 Task: Forward email with the signature Chloe Collins with the subject 'Partnership proposal' from softage.1@softage.net to 'softage.9@softage.net' with the message 'I would like to schedule a meeting to discuss the latest developments in the project.'
Action: Mouse moved to (939, 195)
Screenshot: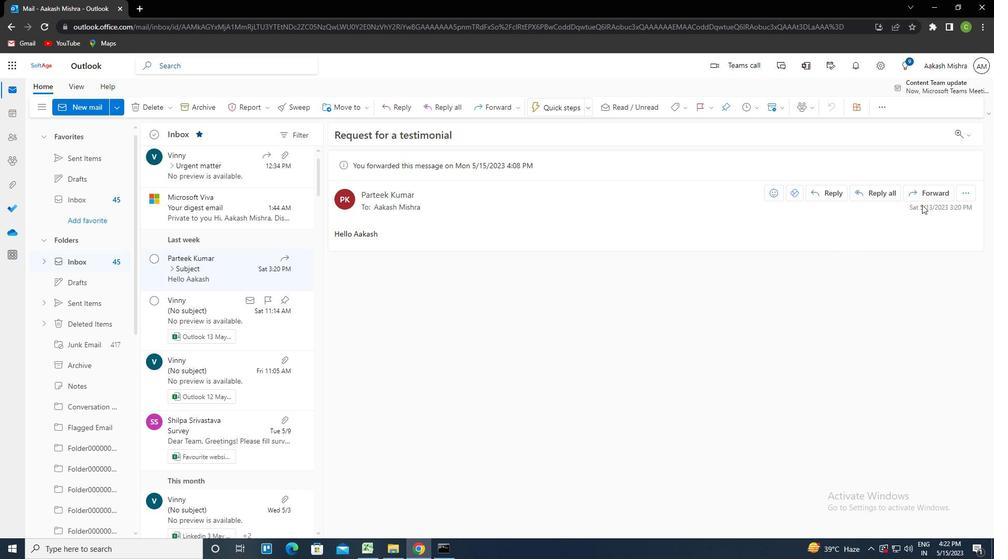 
Action: Mouse pressed left at (939, 195)
Screenshot: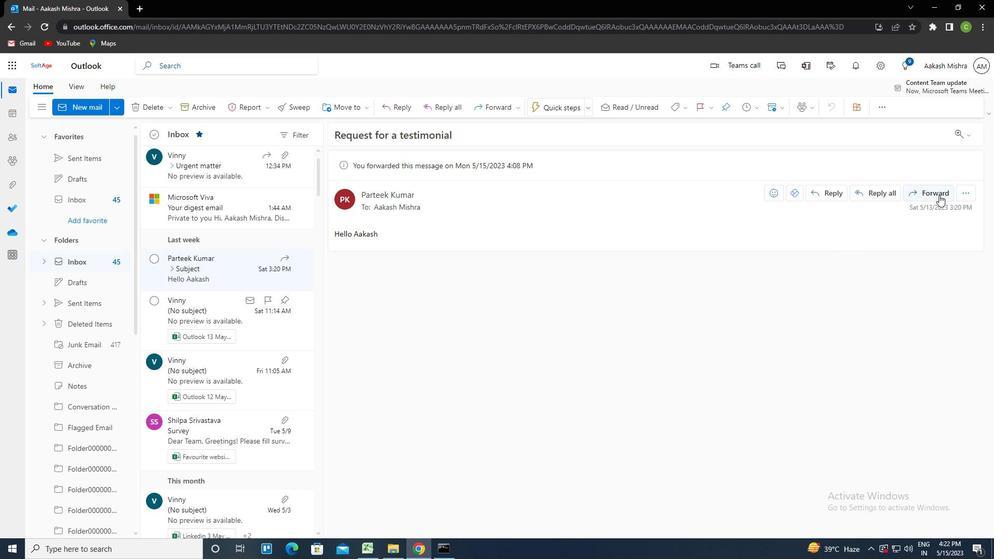 
Action: Mouse moved to (670, 109)
Screenshot: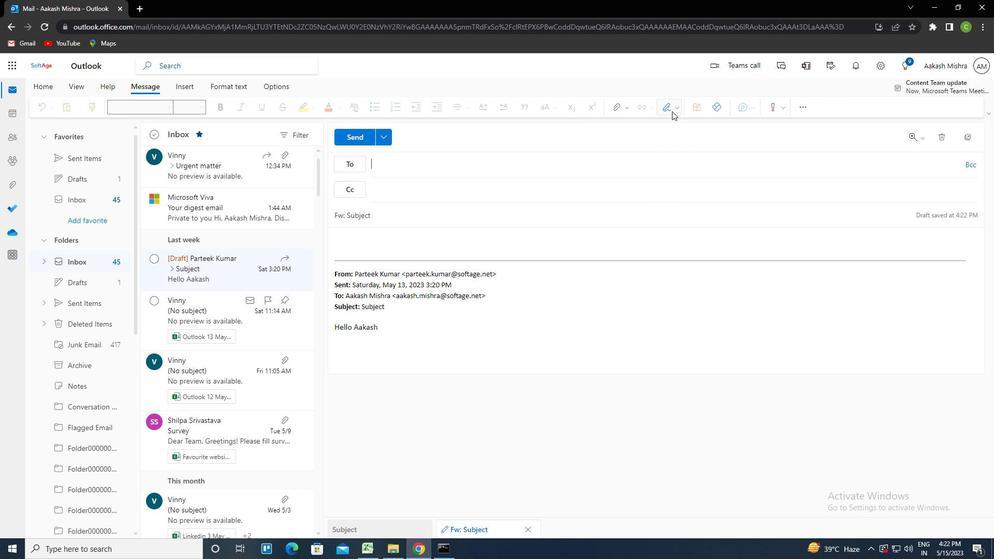 
Action: Mouse pressed left at (670, 109)
Screenshot: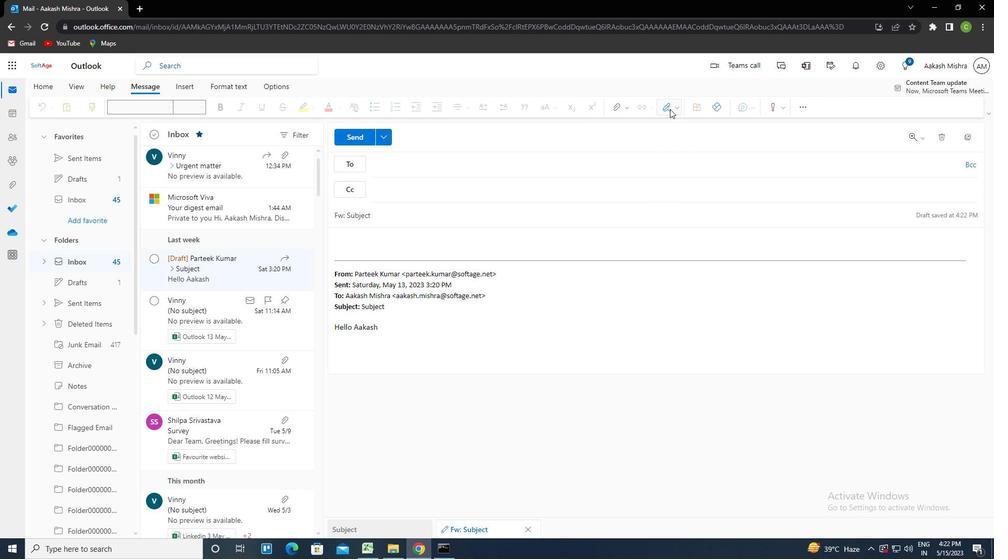
Action: Mouse moved to (653, 147)
Screenshot: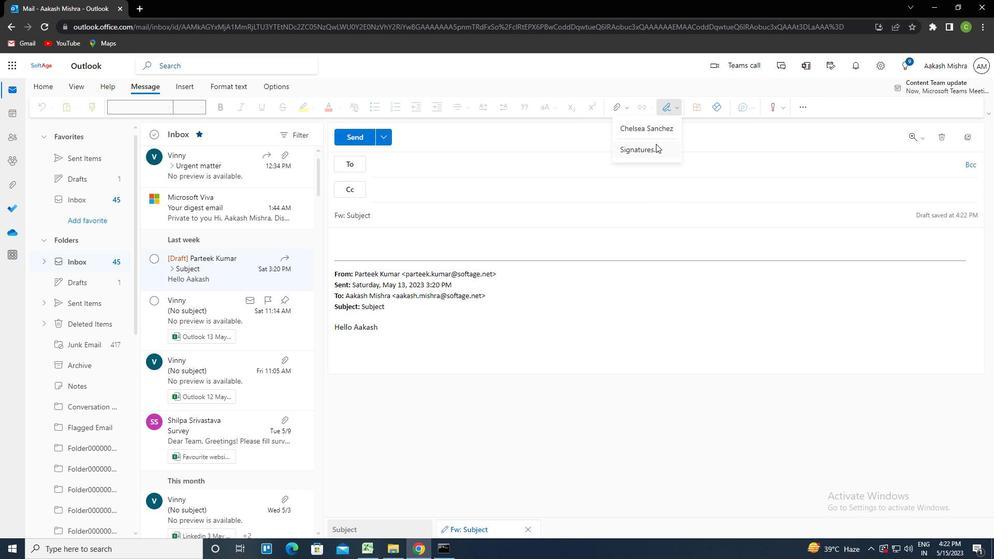 
Action: Mouse pressed left at (653, 147)
Screenshot: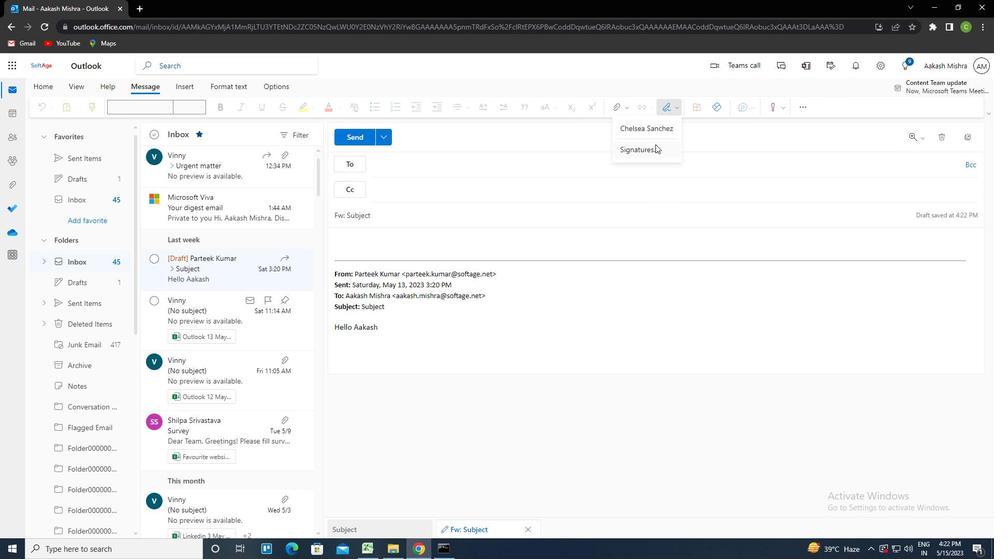 
Action: Mouse moved to (704, 194)
Screenshot: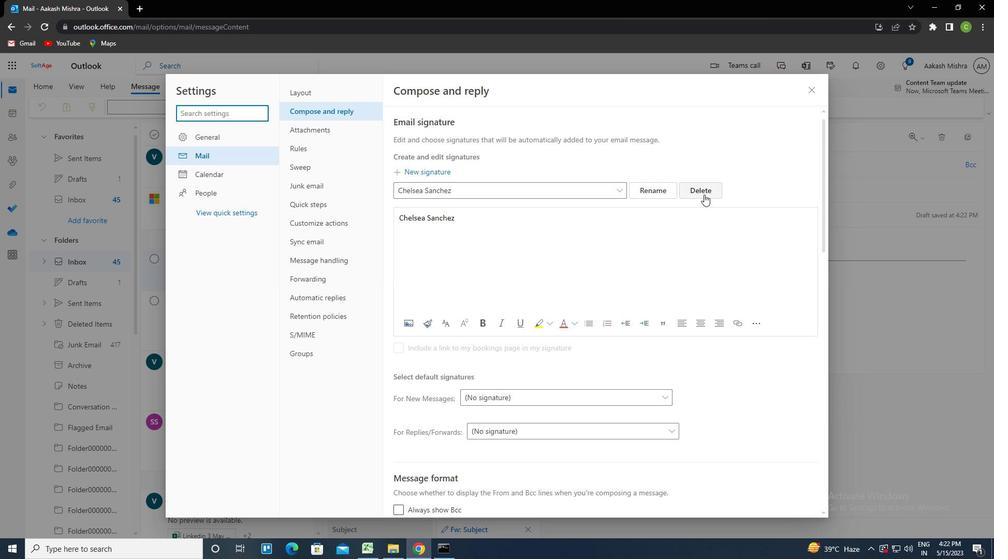 
Action: Mouse pressed left at (704, 194)
Screenshot: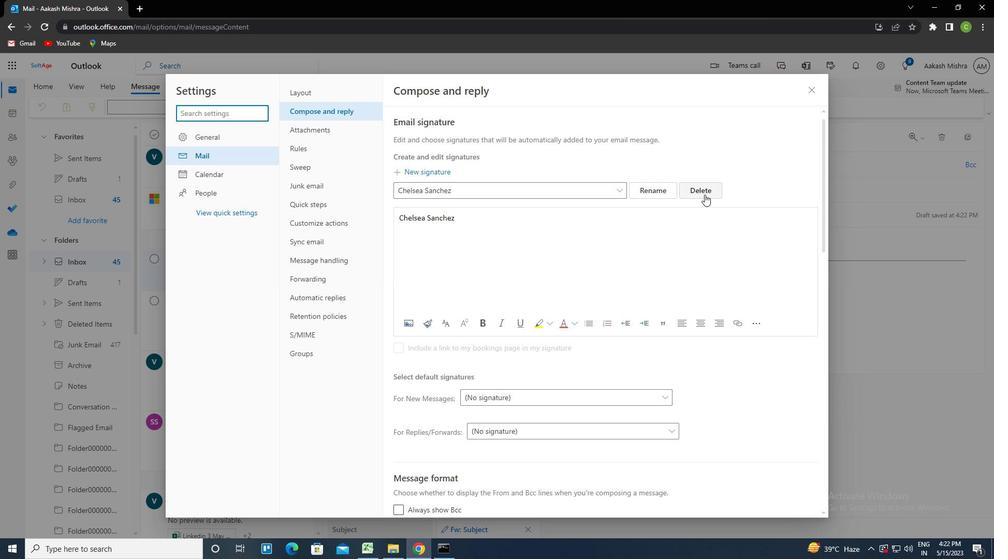 
Action: Mouse moved to (588, 191)
Screenshot: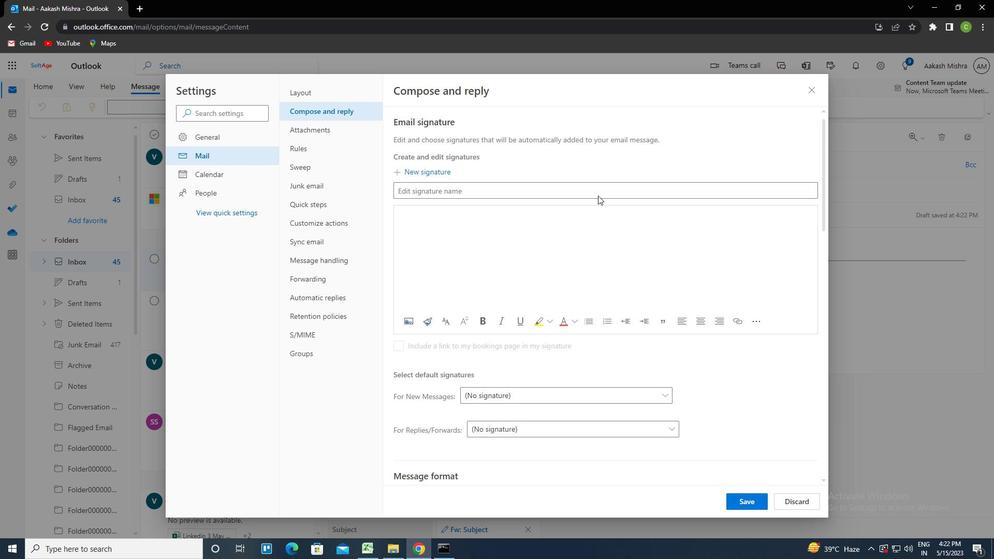 
Action: Mouse pressed left at (588, 191)
Screenshot: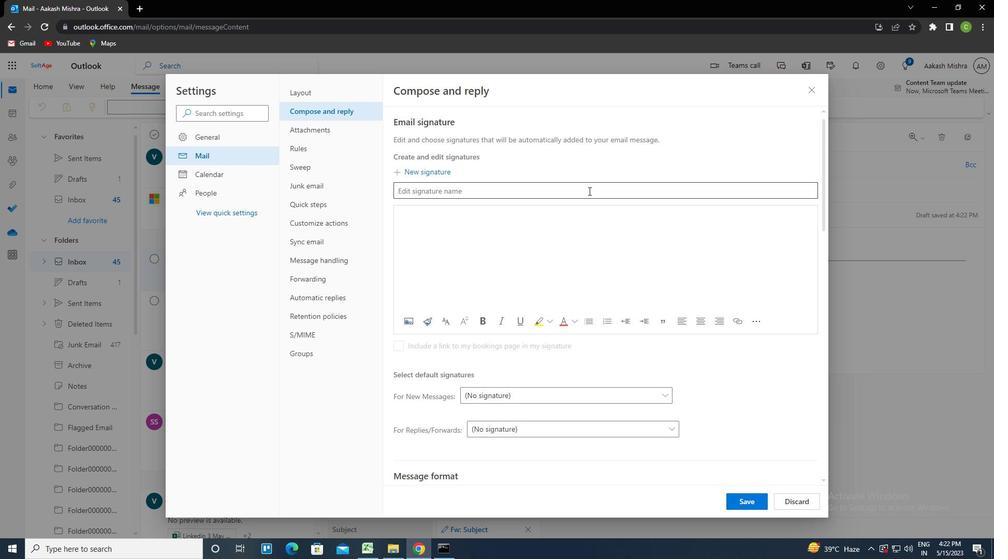 
Action: Key pressed <Key.caps_lock>c<Key.caps_lock>hloe<Key.space><Key.caps_lock>c<Key.caps_lock>ollins<Key.tab><Key.caps_lock>c<Key.caps_lock>hloe<Key.space><Key.caps_lock>c<Key.caps_lock>ollins
Screenshot: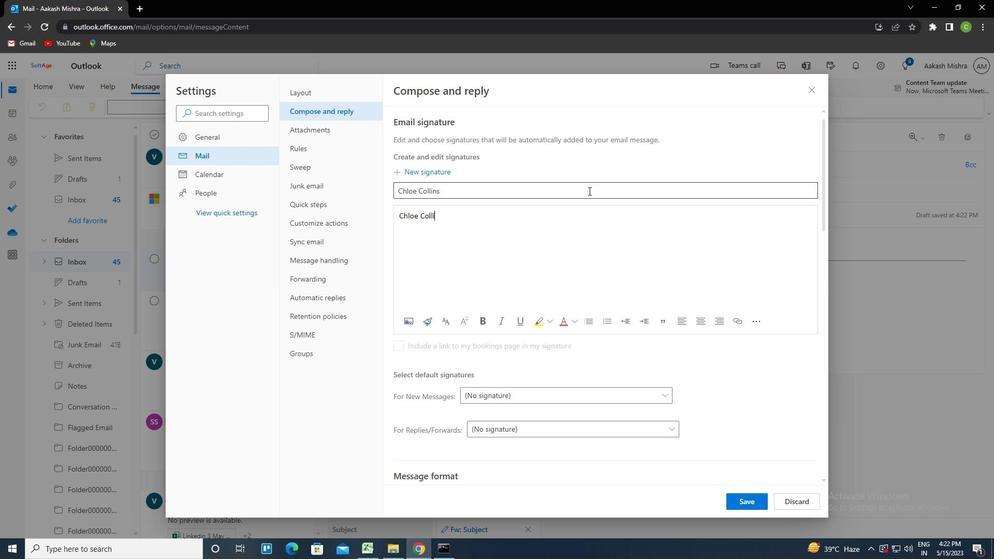 
Action: Mouse moved to (744, 502)
Screenshot: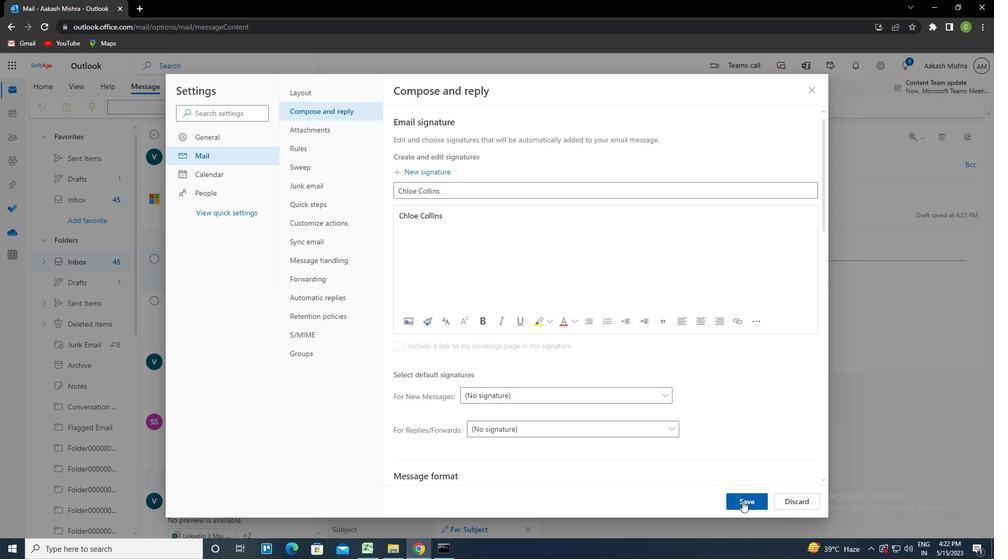 
Action: Mouse pressed left at (744, 502)
Screenshot: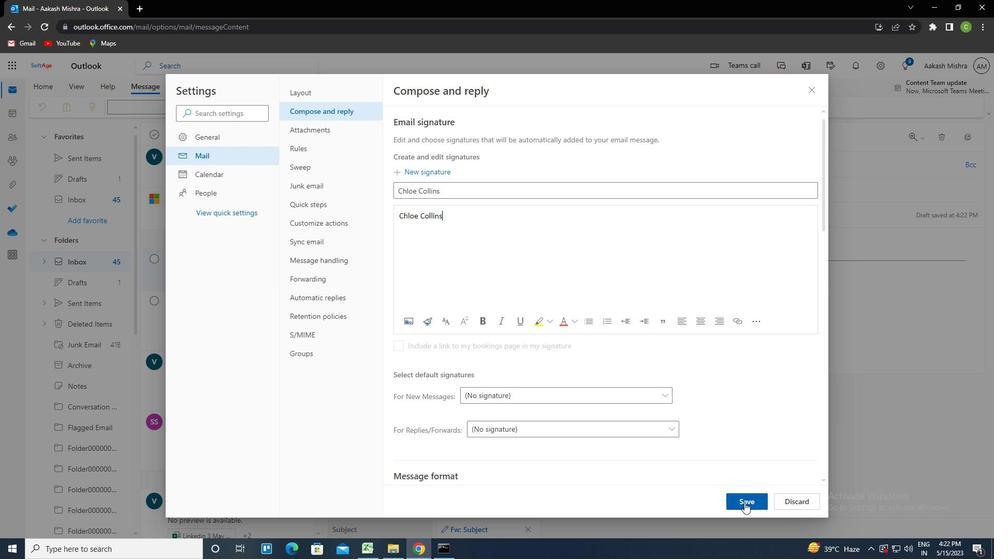 
Action: Mouse moved to (816, 87)
Screenshot: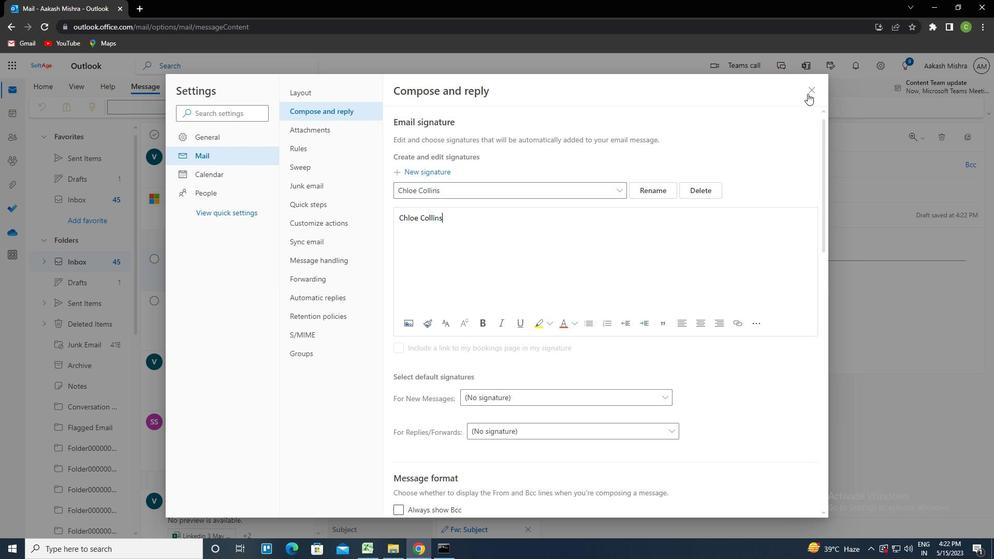 
Action: Mouse pressed left at (816, 87)
Screenshot: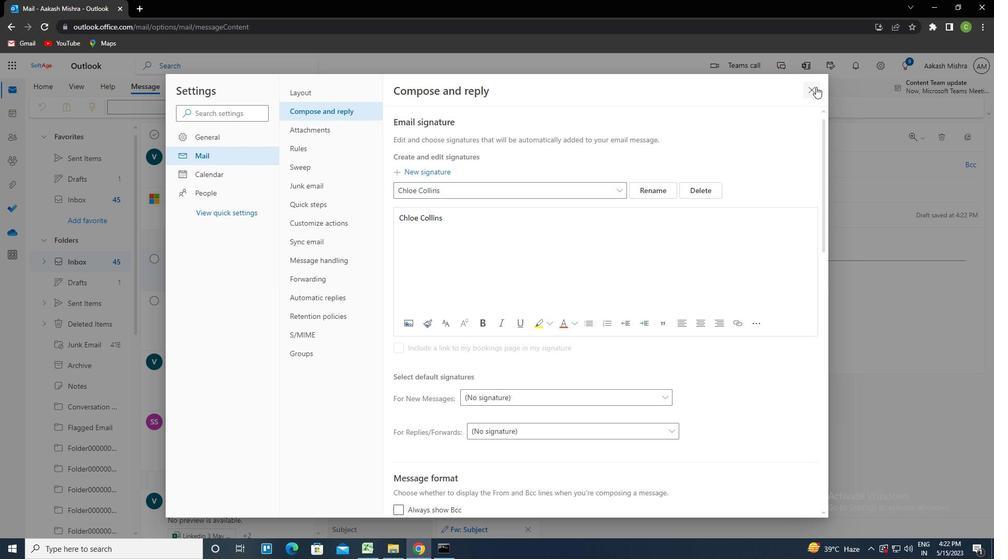 
Action: Mouse moved to (397, 217)
Screenshot: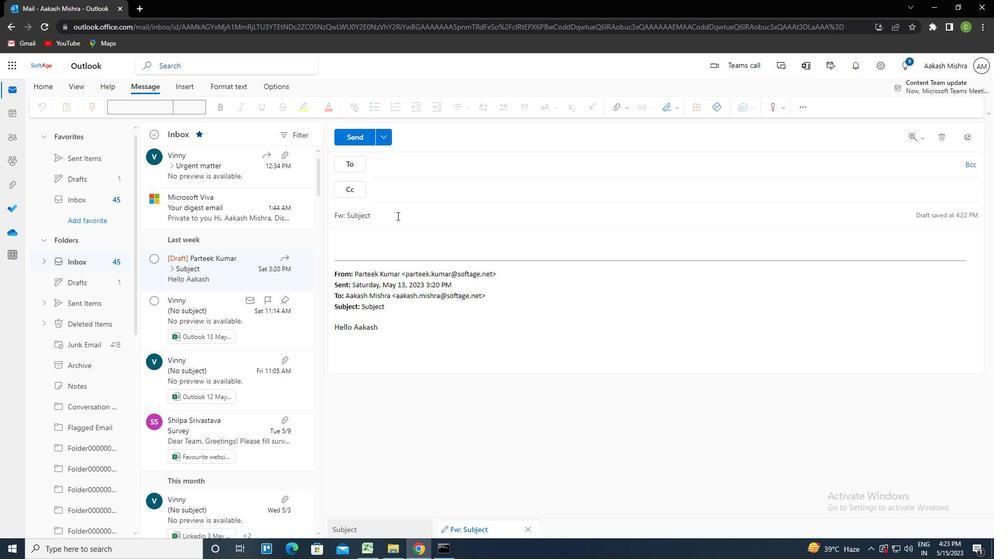 
Action: Mouse pressed left at (397, 217)
Screenshot: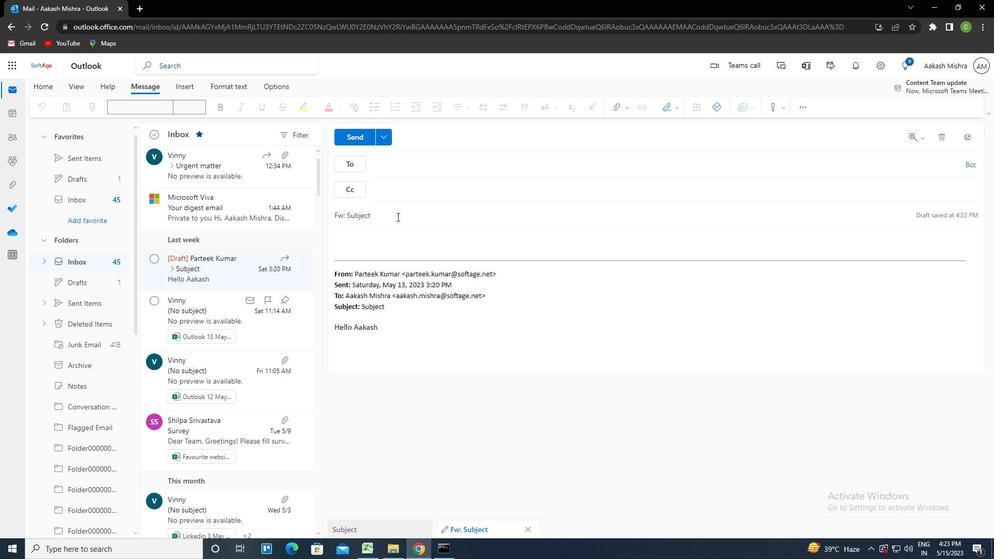 
Action: Mouse moved to (397, 218)
Screenshot: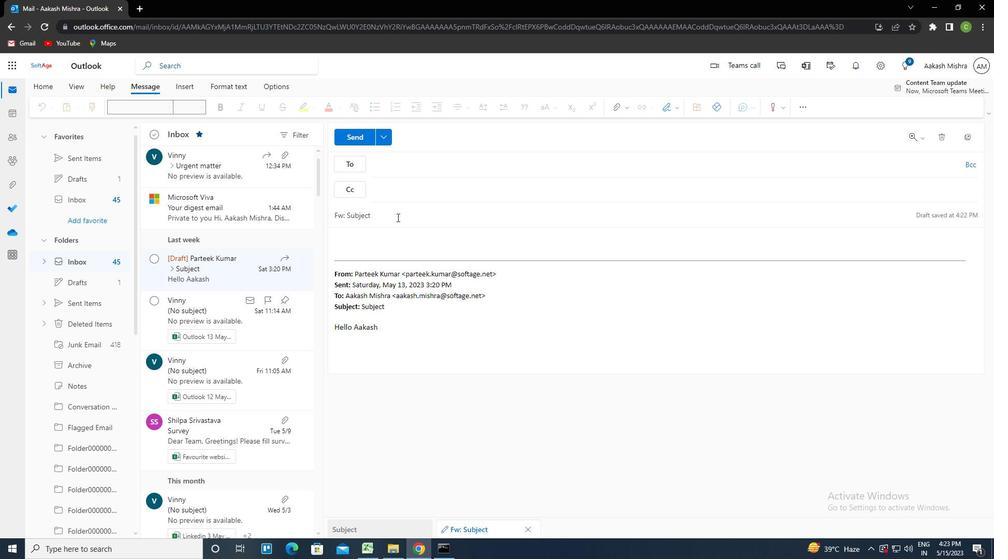 
Action: Key pressed <Key.shift><Key.left><Key.delete><Key.caps_lock>ctrl+P<Key.caps_lock>ARTNERSHIP<Key.space>PROPOSAL
Screenshot: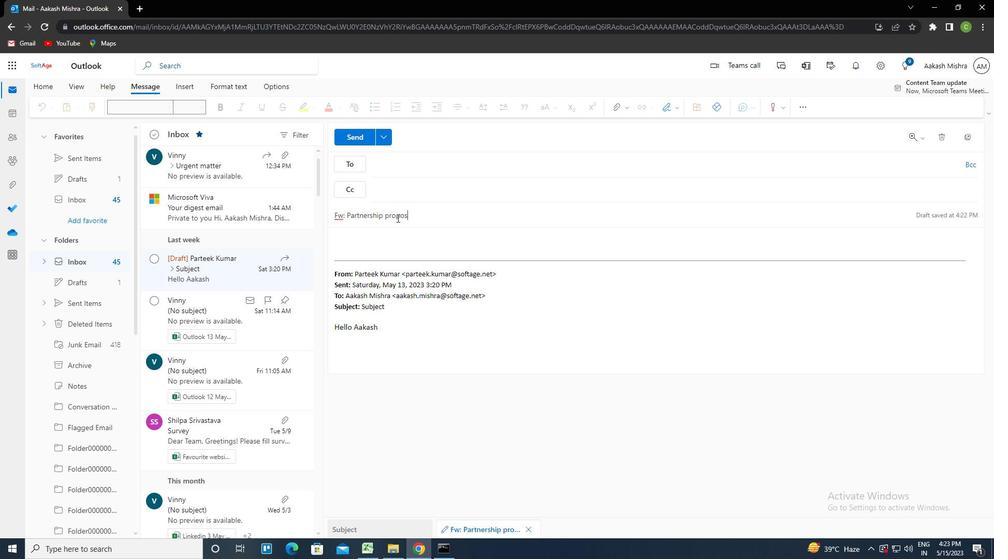 
Action: Mouse moved to (392, 165)
Screenshot: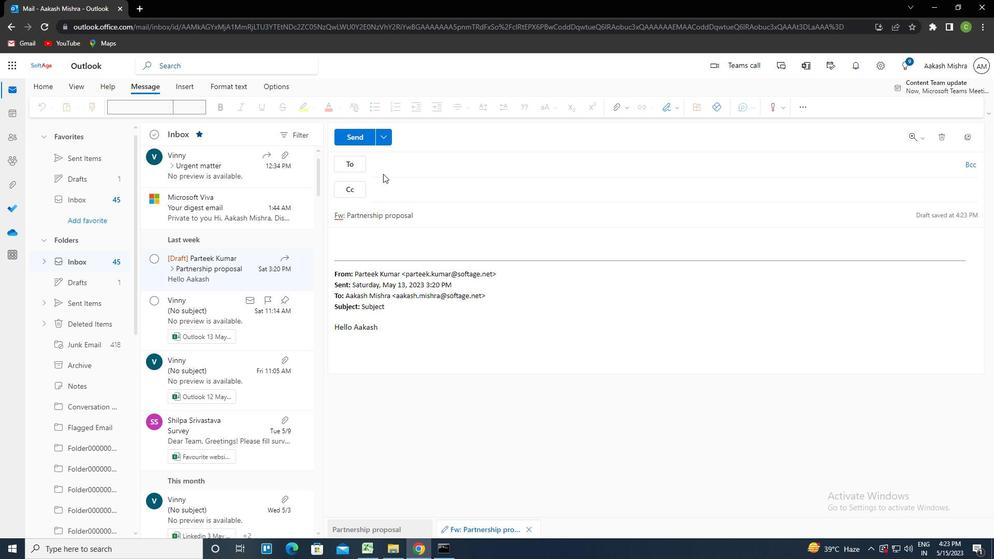 
Action: Mouse pressed left at (392, 165)
Screenshot: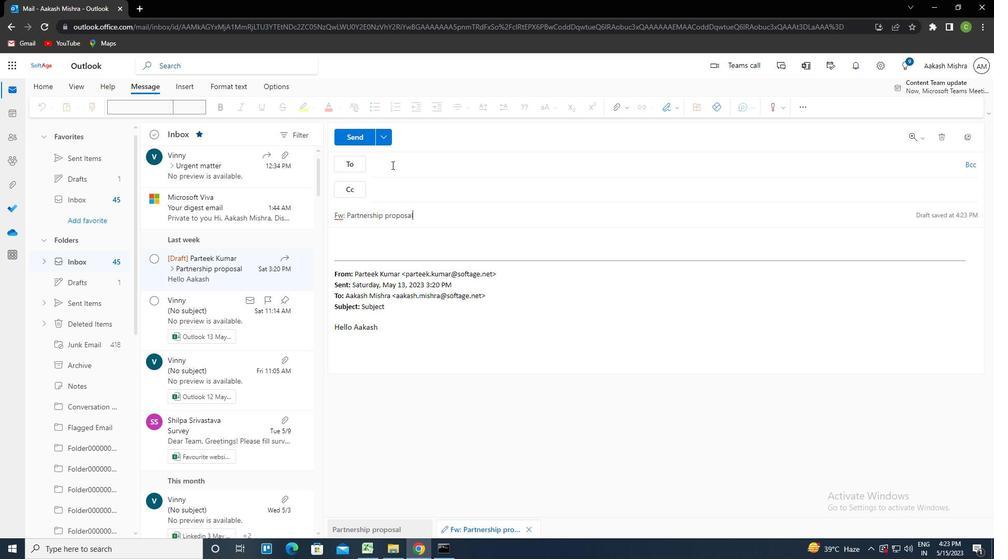
Action: Key pressed SOFTAGE.9<Key.shift>@SOFTAG.NET<Key.left><Key.left><Key.left><Key.left>E<Key.left><Key.left><Key.down><Key.enter><Key.backspace><Key.enter>
Screenshot: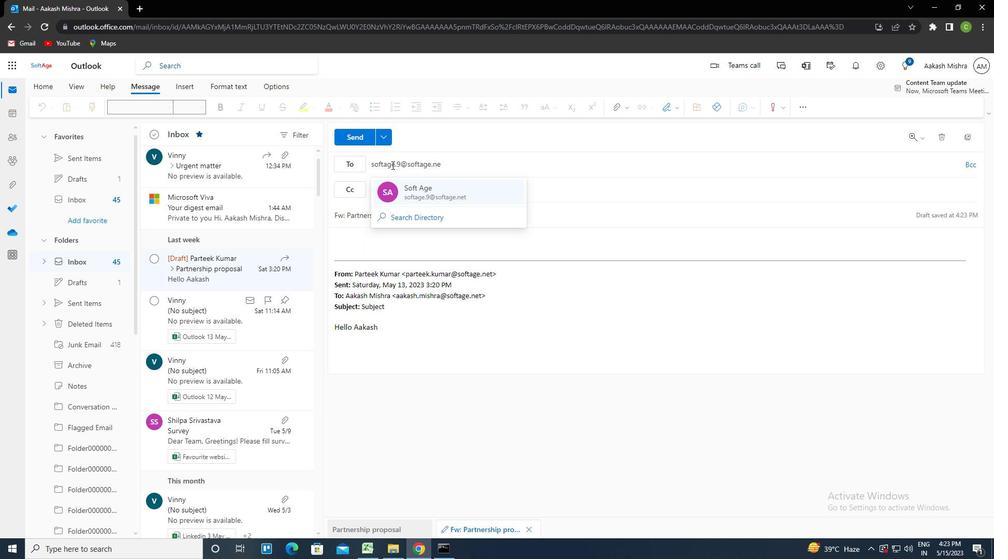 
Action: Mouse moved to (364, 237)
Screenshot: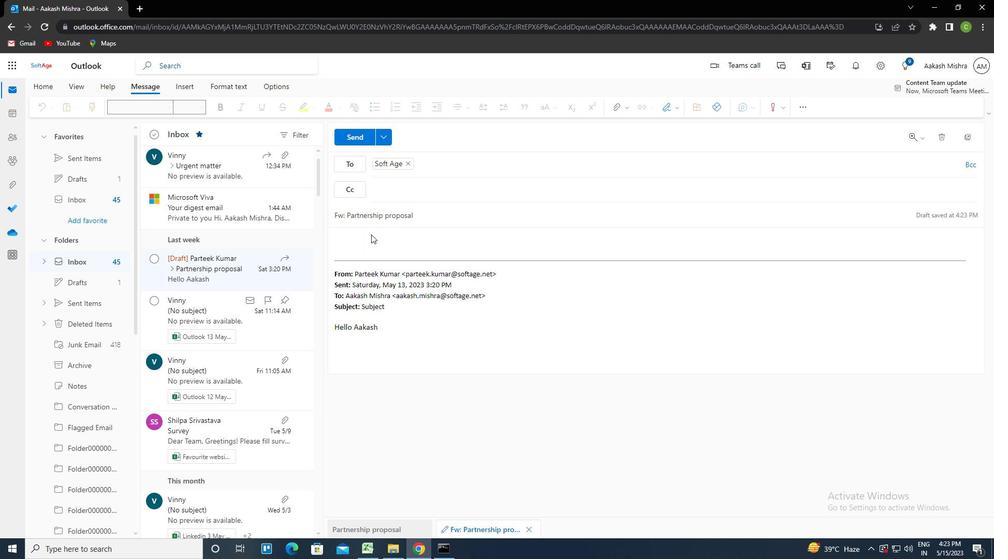 
Action: Mouse pressed left at (364, 237)
Screenshot: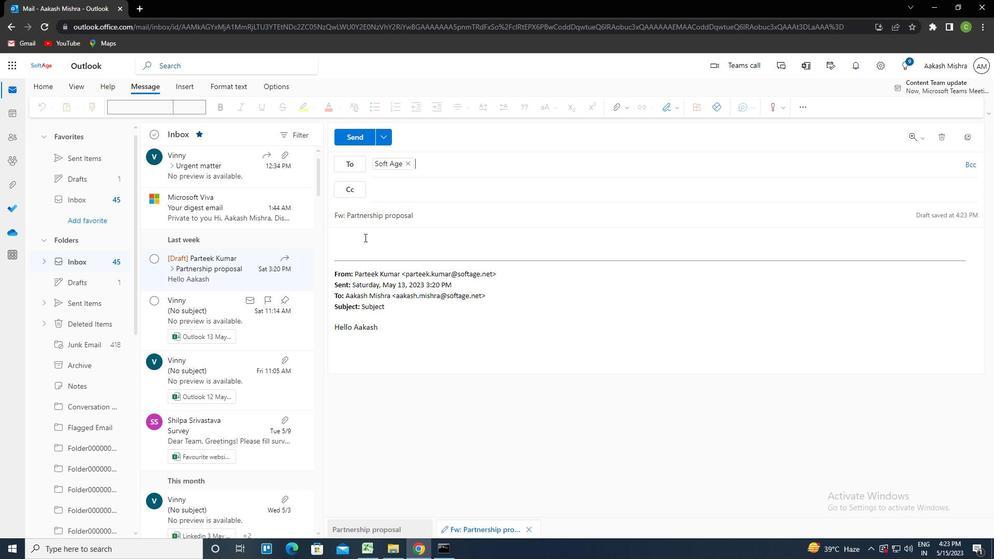 
Action: Key pressed <Key.caps_lock>I<Key.space><Key.caps_lock>WOULD<Key.space>LIKE<Key.space>TO<Key.space>SCHEDULE<Key.space>A<Key.space>MEETING<Key.space>TO<Key.space>DISCUSS<Key.space>THE<Key.space>LATEST<Key.space>DEVELOPMETS<Key.backspace><Key.backspace>NTS<Key.space>IN<Key.space>THE<Key.space>PROJECT
Screenshot: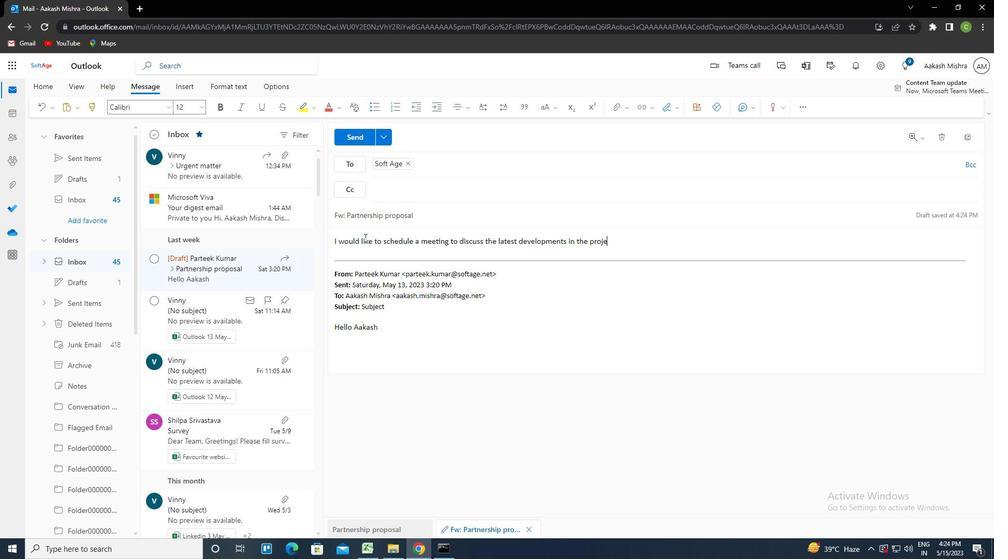 
Action: Mouse moved to (341, 139)
Screenshot: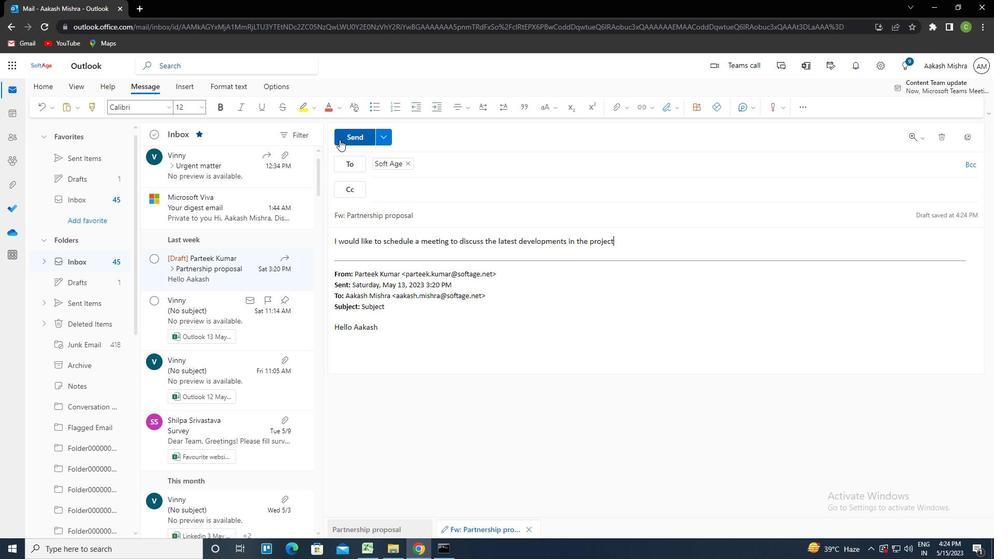 
Action: Mouse pressed left at (341, 139)
Screenshot: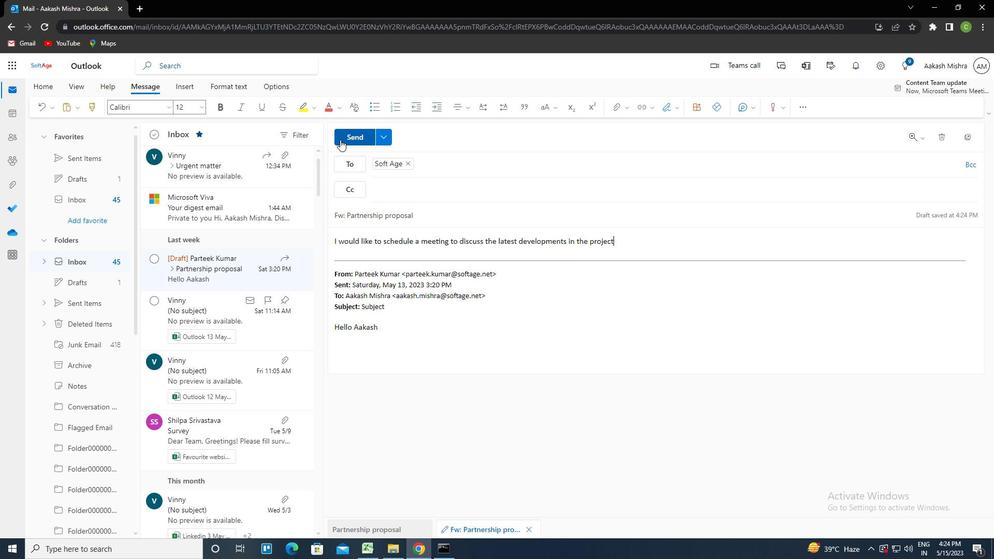 
Action: Mouse moved to (528, 254)
Screenshot: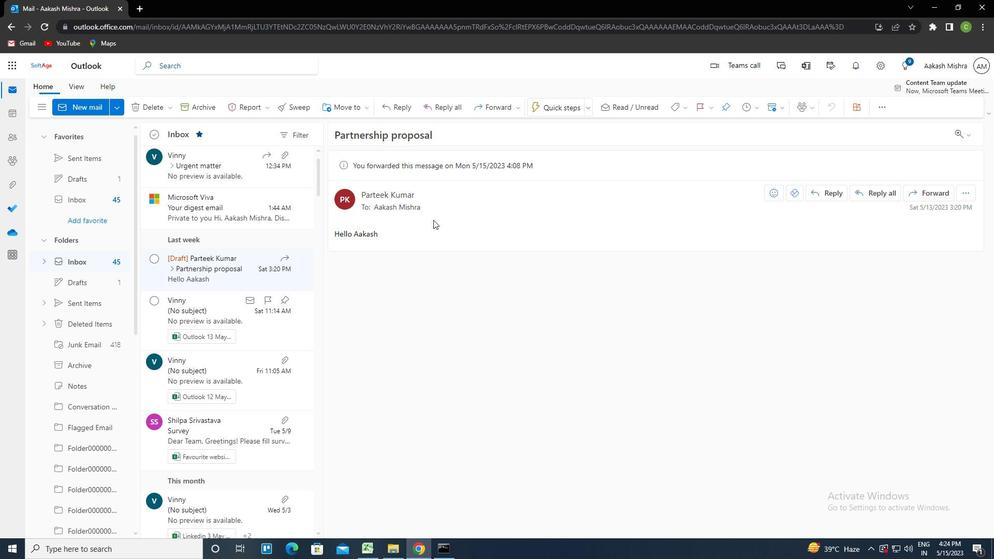 
